 Task: Go to the posts of company Meta
Action: Mouse moved to (488, 34)
Screenshot: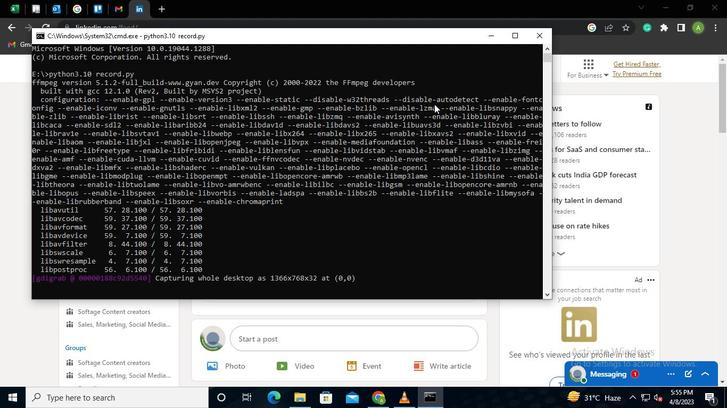 
Action: Mouse pressed left at (488, 34)
Screenshot: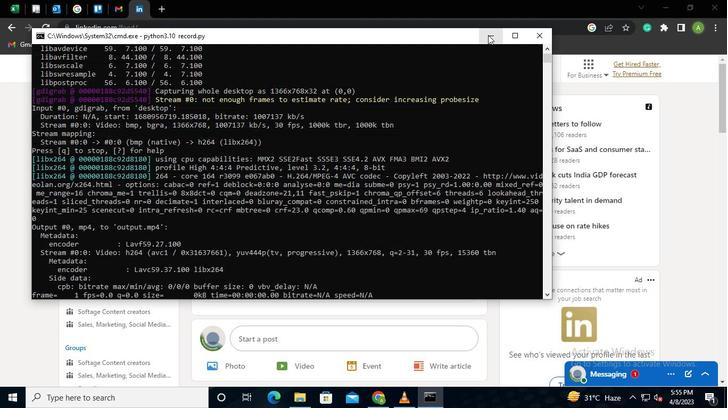 
Action: Mouse moved to (128, 67)
Screenshot: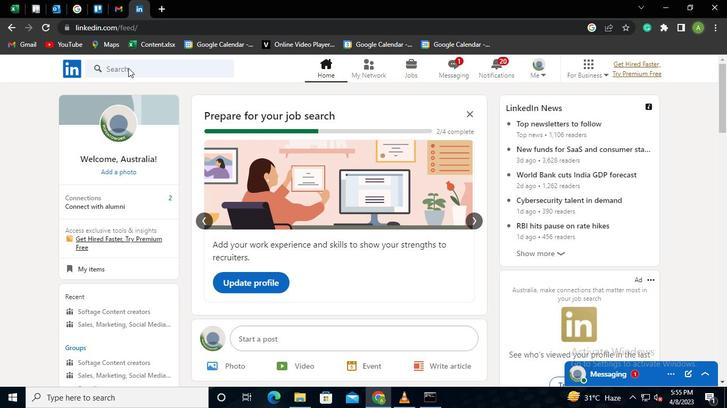 
Action: Mouse pressed left at (128, 67)
Screenshot: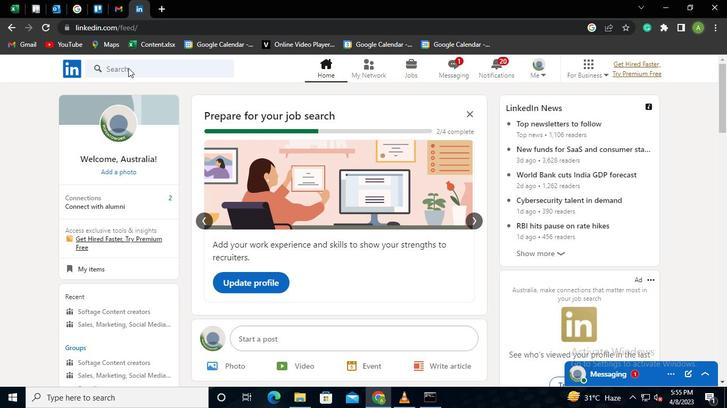 
Action: Mouse moved to (122, 68)
Screenshot: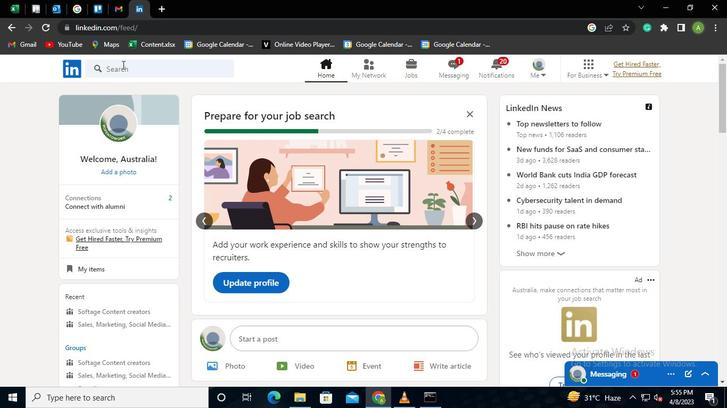
Action: Mouse pressed left at (122, 68)
Screenshot: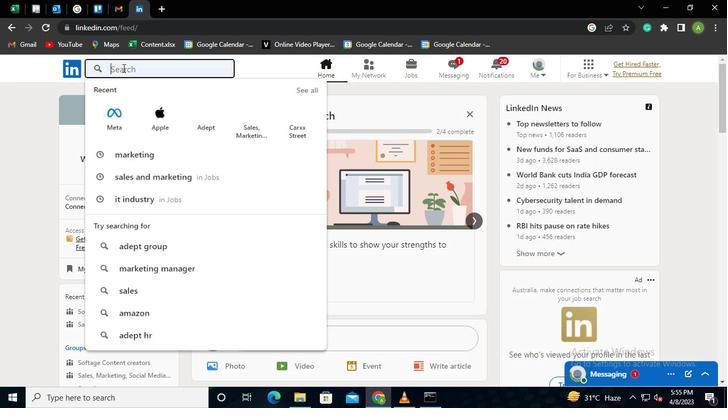 
Action: Mouse moved to (109, 117)
Screenshot: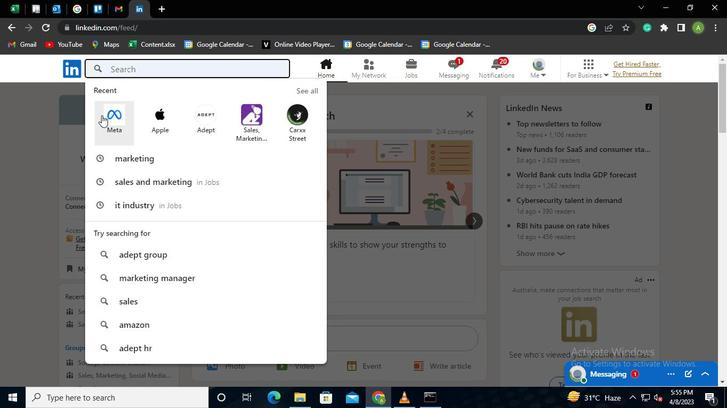 
Action: Mouse pressed left at (109, 117)
Screenshot: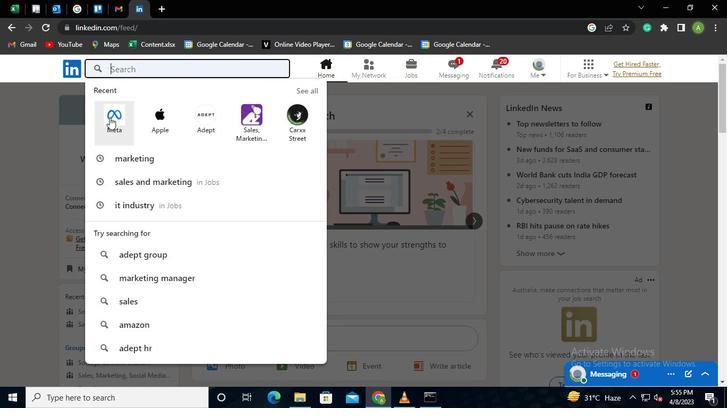 
Action: Mouse moved to (243, 125)
Screenshot: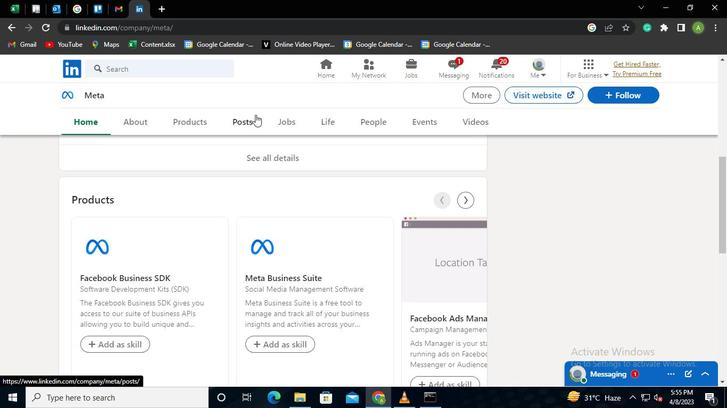 
Action: Mouse pressed left at (243, 125)
Screenshot: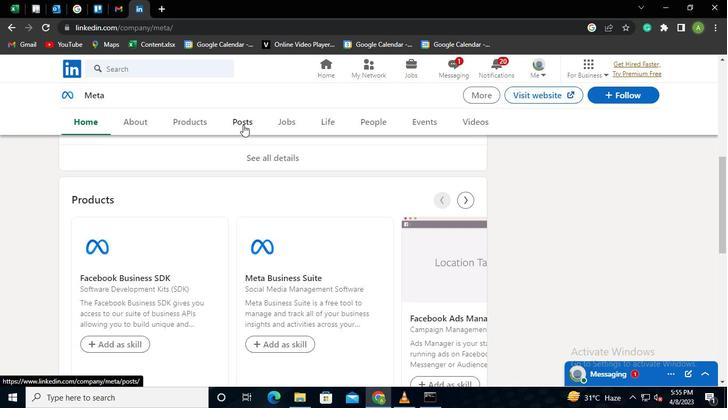 
Action: Mouse moved to (427, 400)
Screenshot: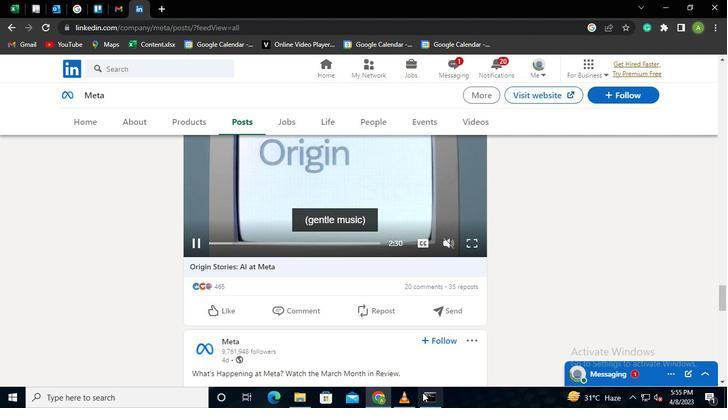 
Action: Mouse pressed left at (427, 400)
Screenshot: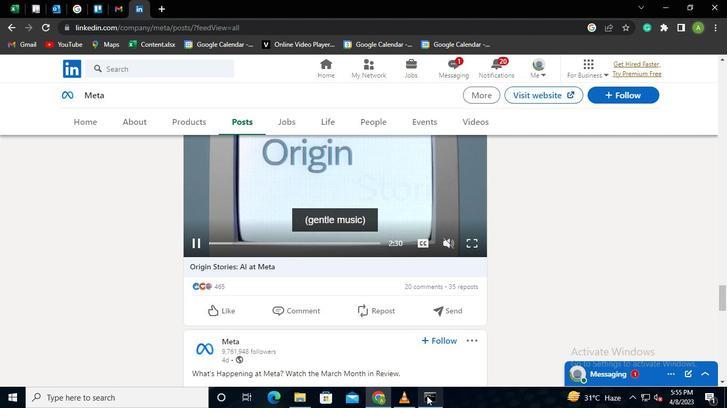 
Action: Mouse moved to (542, 32)
Screenshot: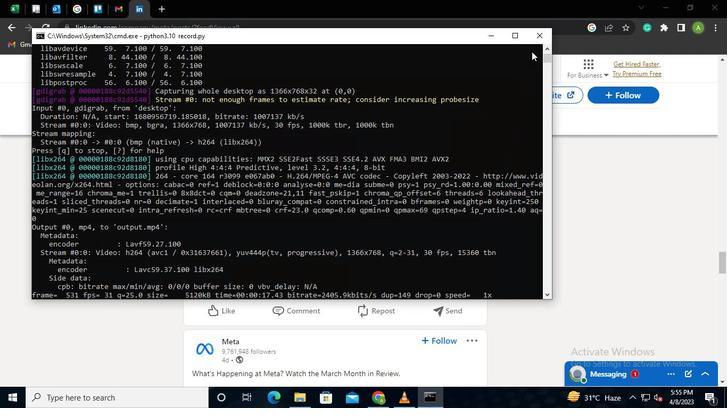 
Action: Mouse pressed left at (542, 32)
Screenshot: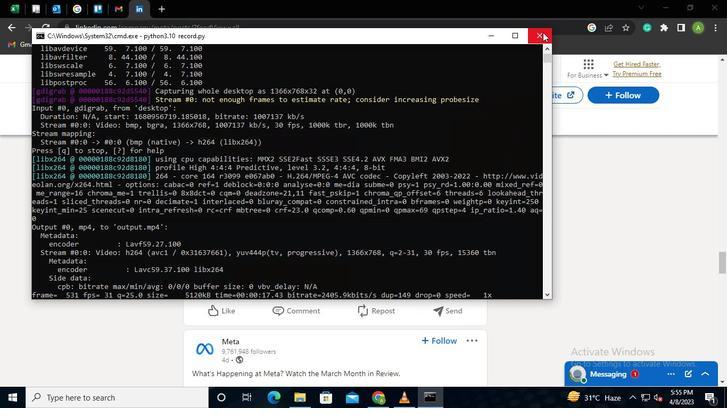 
